 Task: Select a random emoji from flags.
Action: Mouse moved to (495, 135)
Screenshot: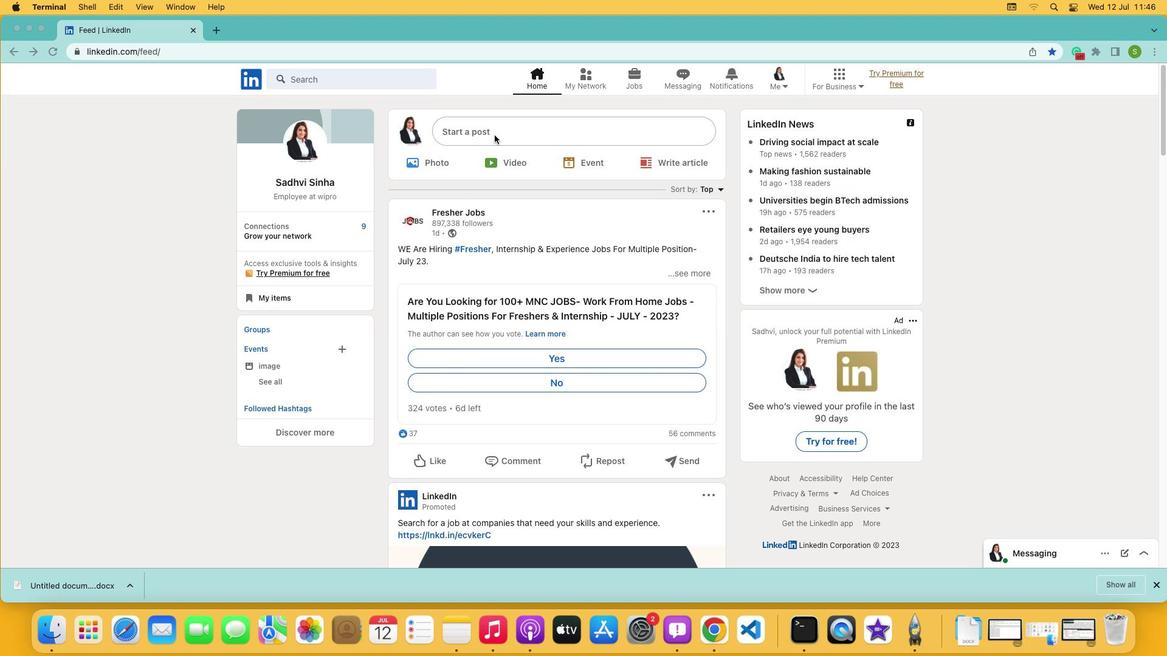 
Action: Mouse pressed left at (495, 135)
Screenshot: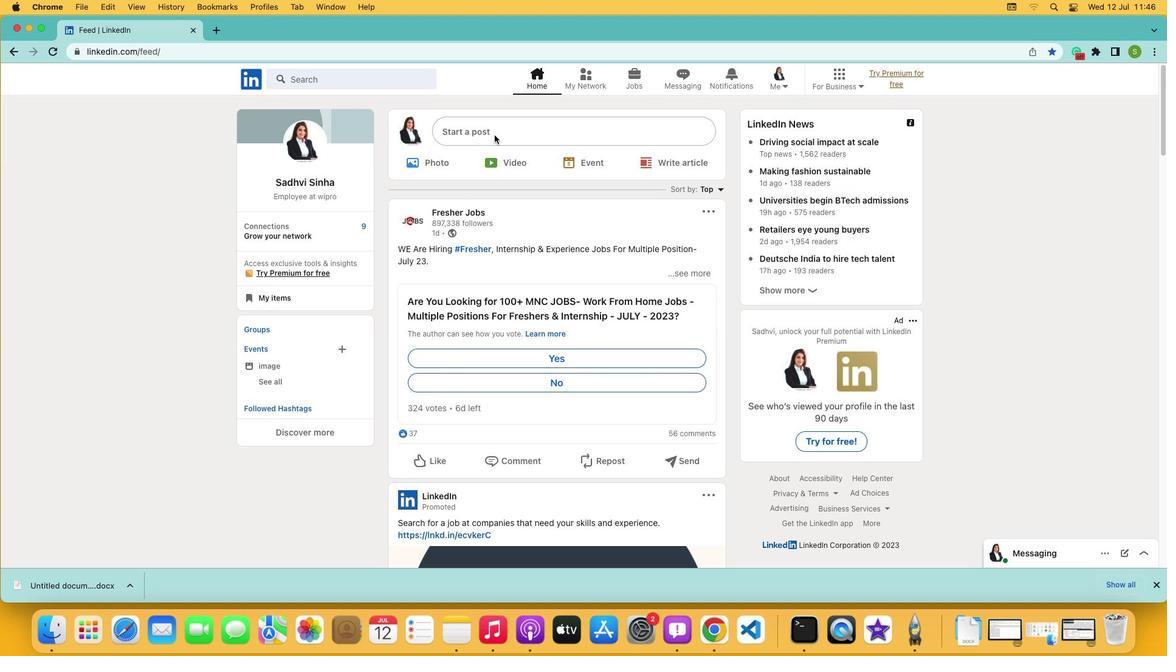 
Action: Mouse pressed left at (495, 135)
Screenshot: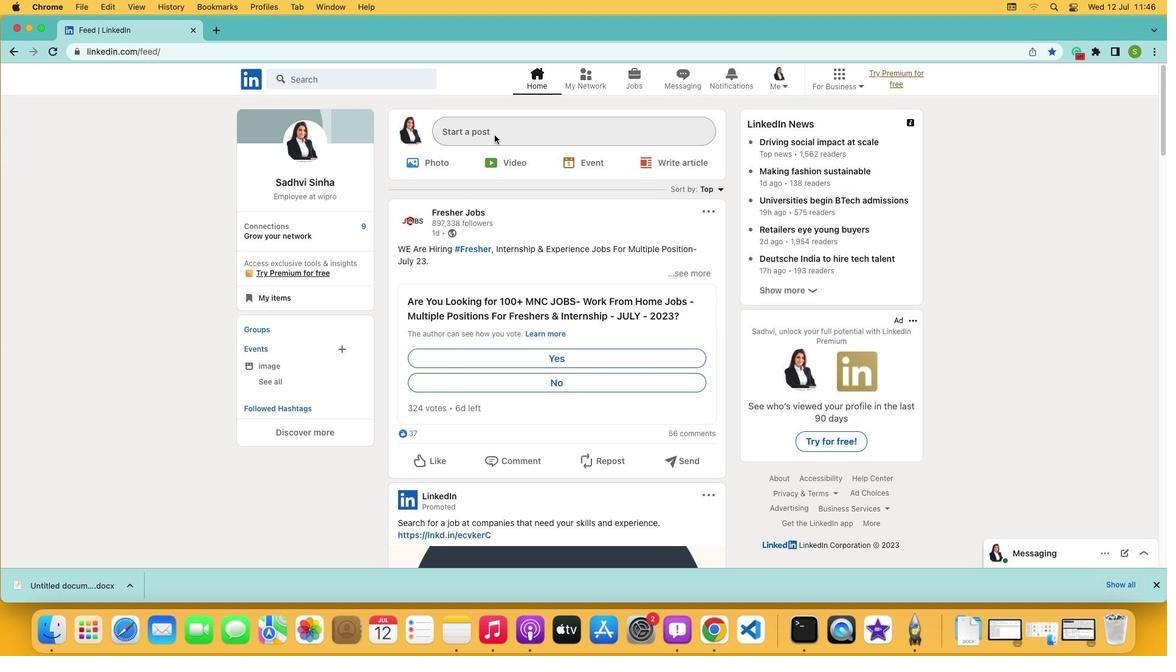 
Action: Mouse moved to (386, 329)
Screenshot: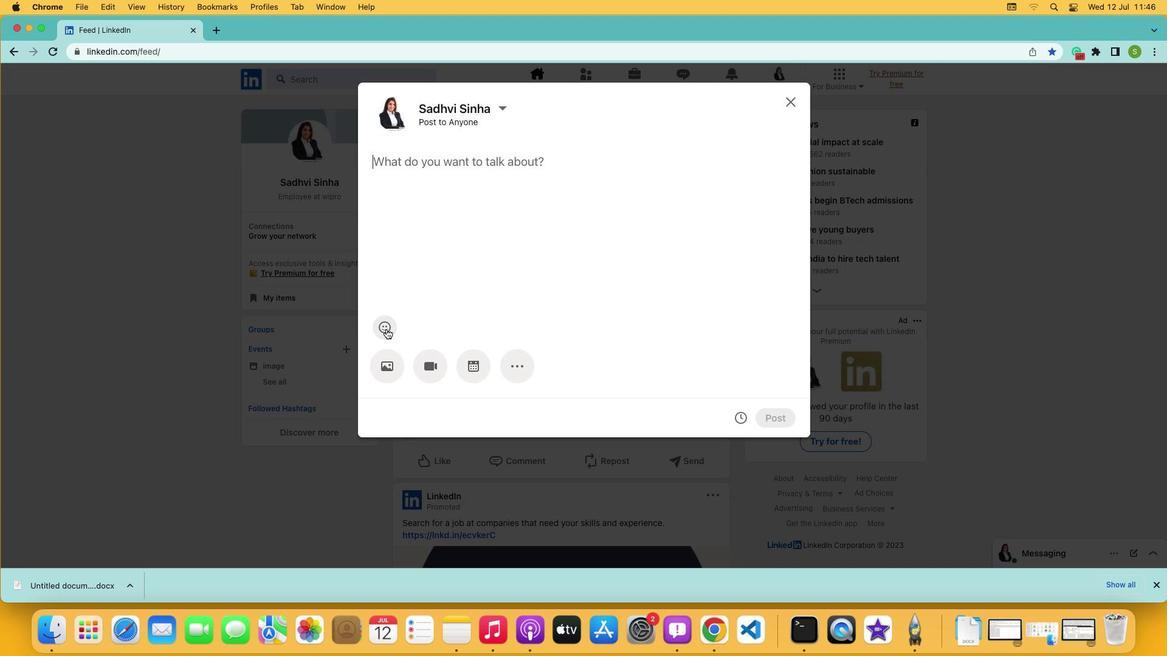 
Action: Mouse pressed left at (386, 329)
Screenshot: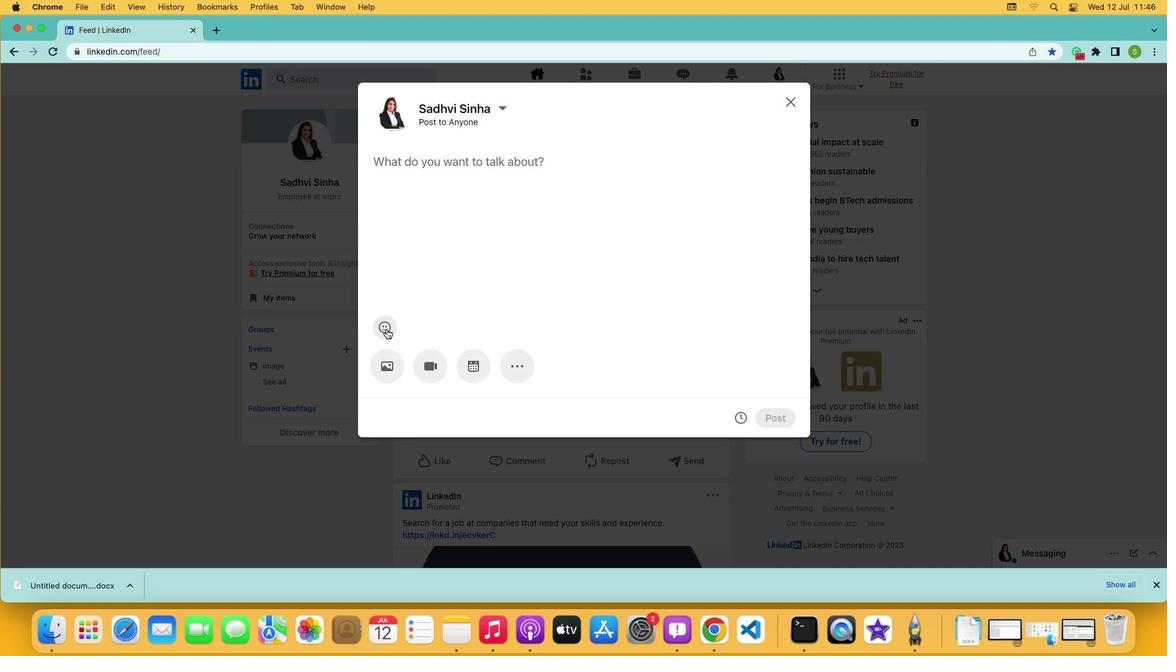 
Action: Mouse moved to (467, 142)
Screenshot: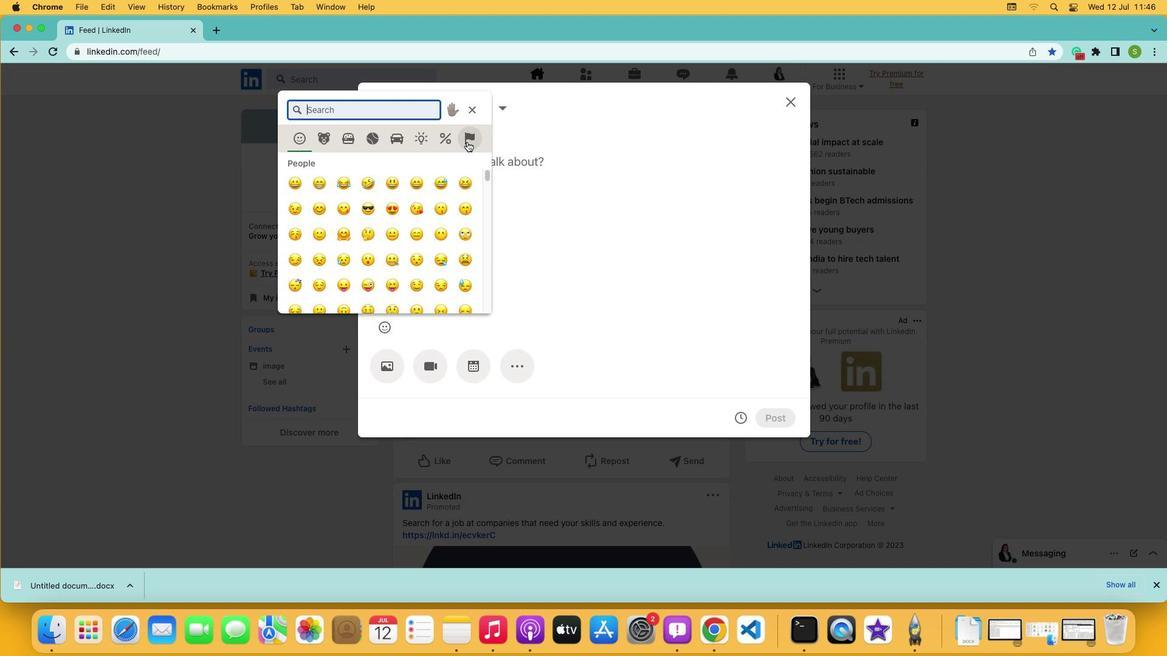 
Action: Mouse pressed left at (467, 142)
Screenshot: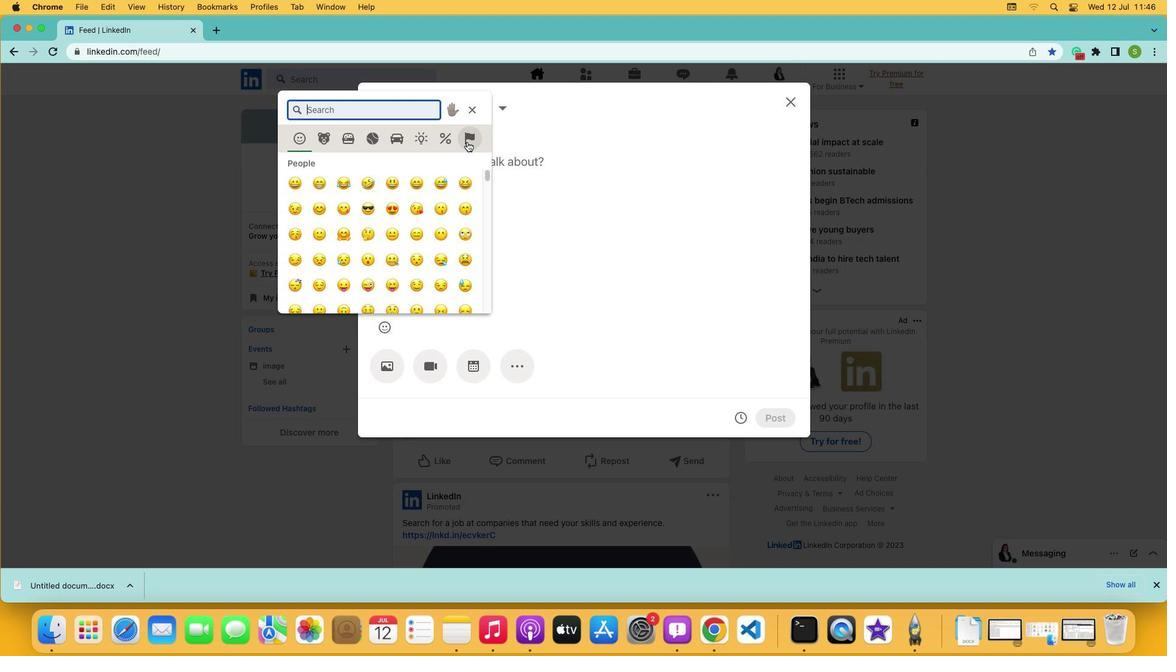 
Action: Mouse moved to (422, 184)
Screenshot: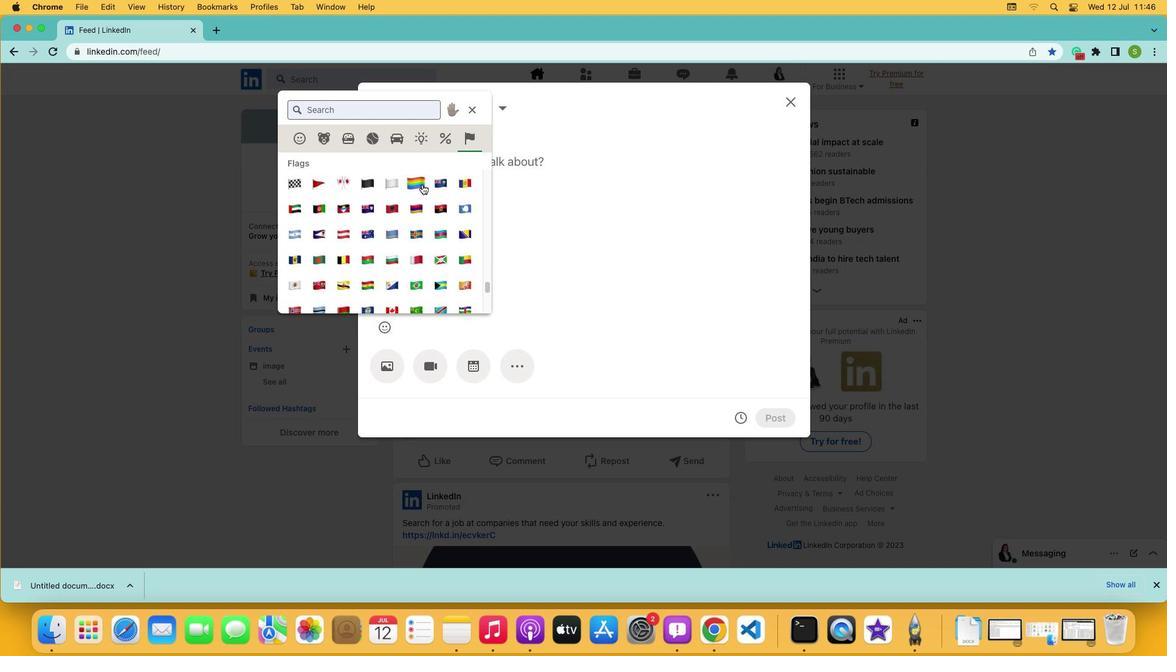
Action: Mouse pressed left at (422, 184)
Screenshot: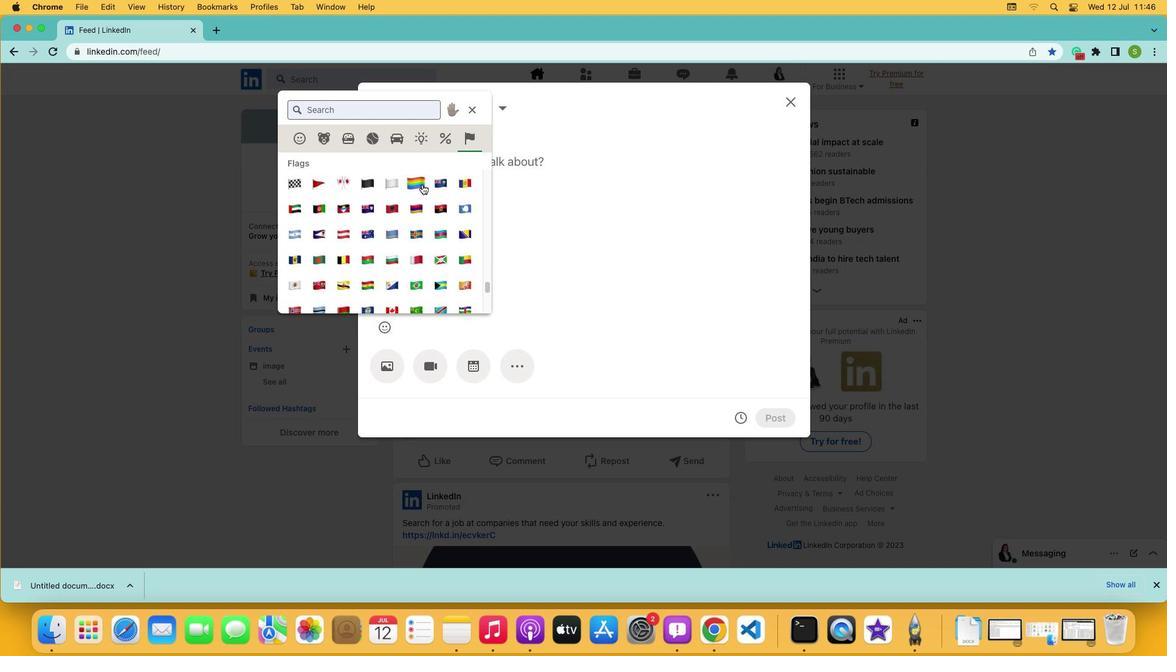
Action: Mouse moved to (426, 187)
Screenshot: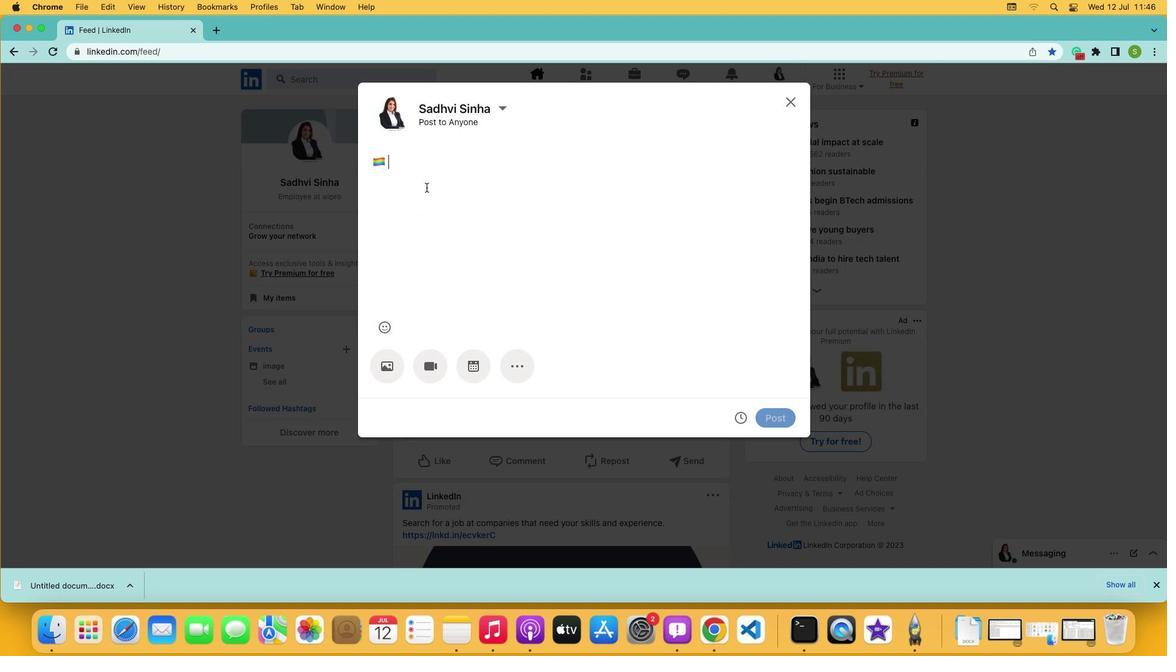 
